 Task: Insert for split text to columns.
Action: Mouse moved to (187, 110)
Screenshot: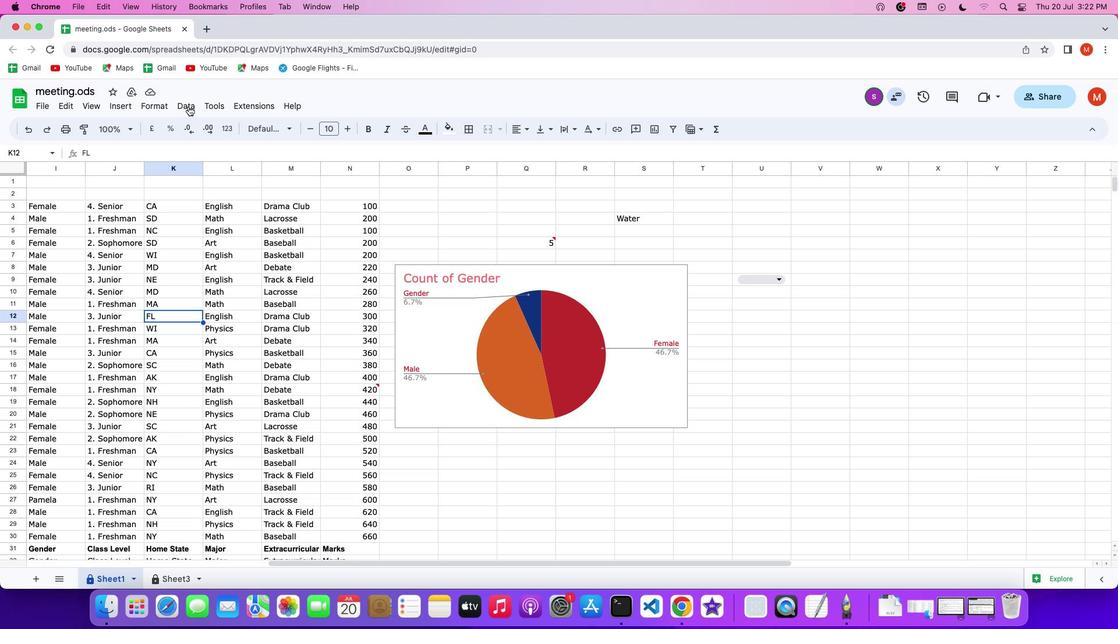 
Action: Mouse pressed left at (187, 110)
Screenshot: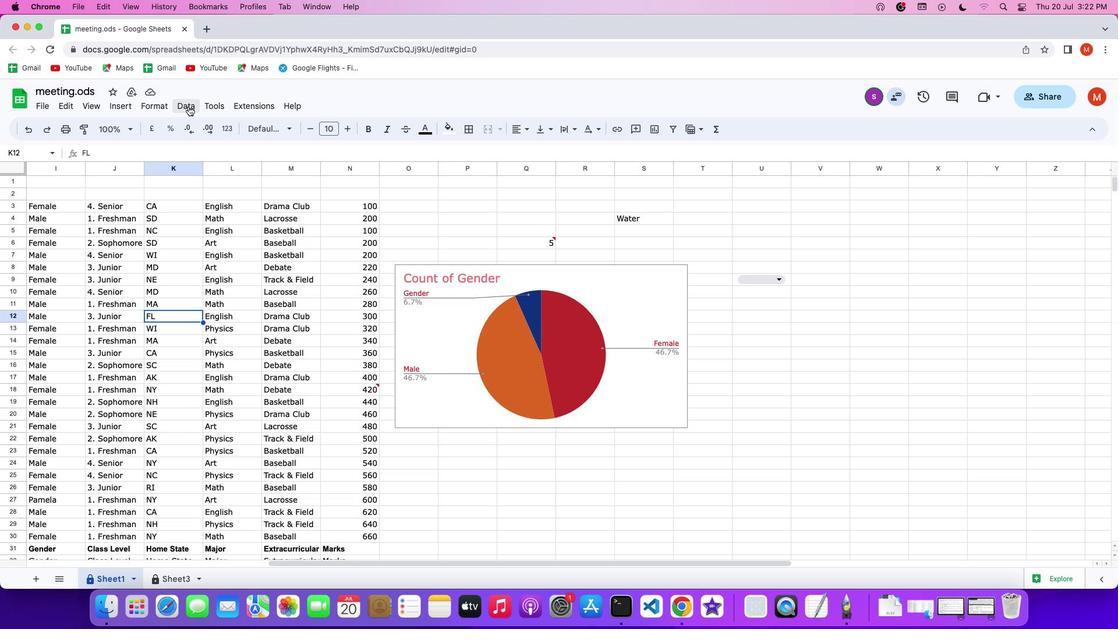 
Action: Mouse moved to (188, 106)
Screenshot: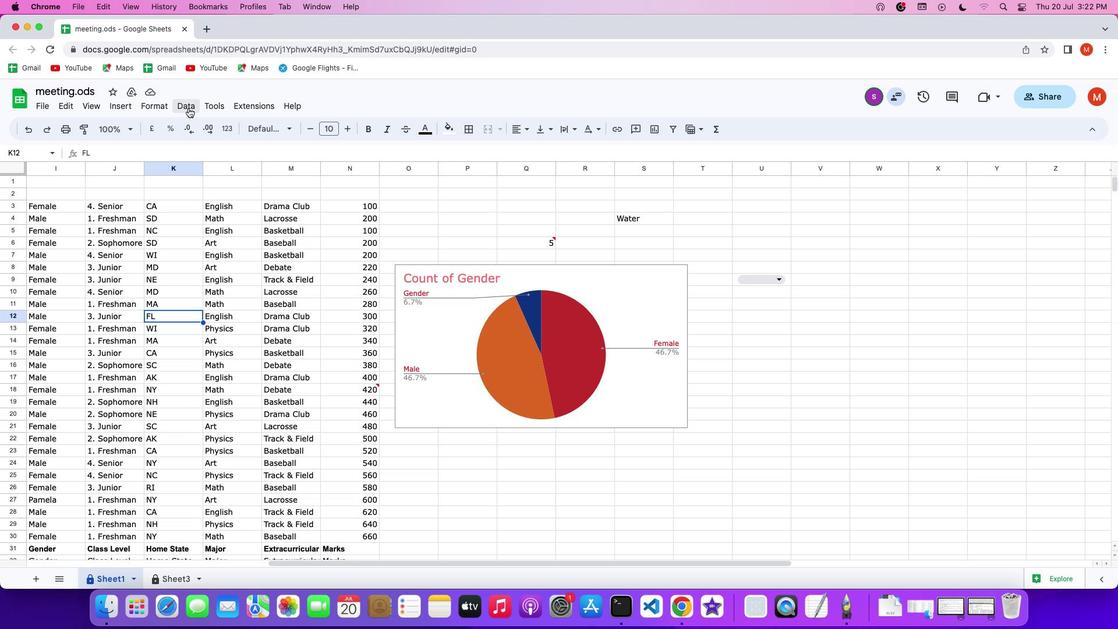 
Action: Mouse pressed left at (188, 106)
Screenshot: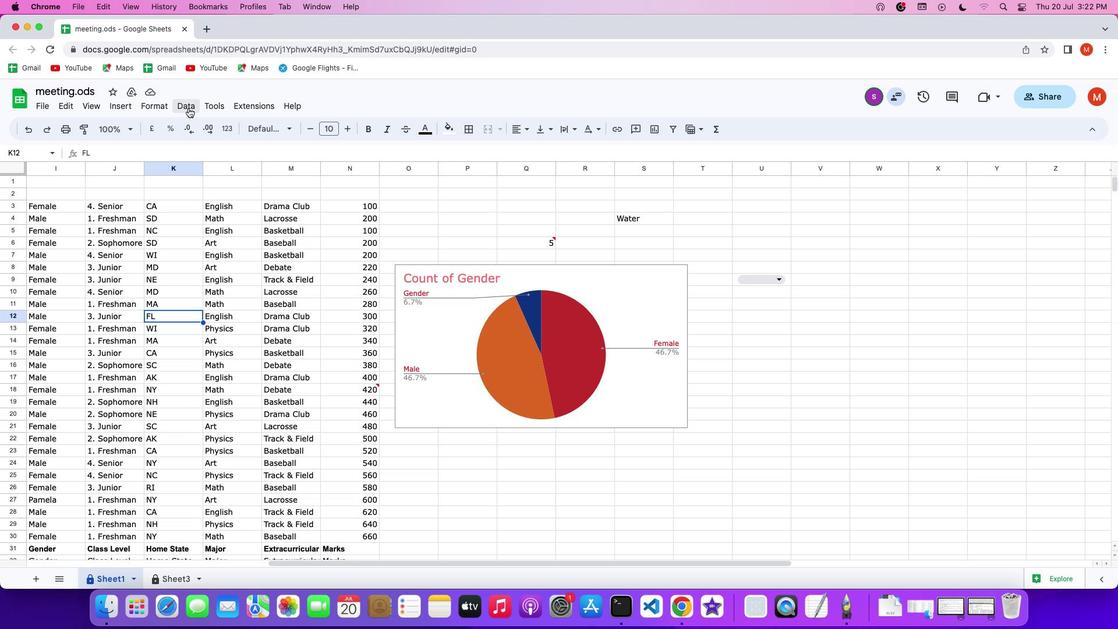 
Action: Mouse moved to (251, 375)
Screenshot: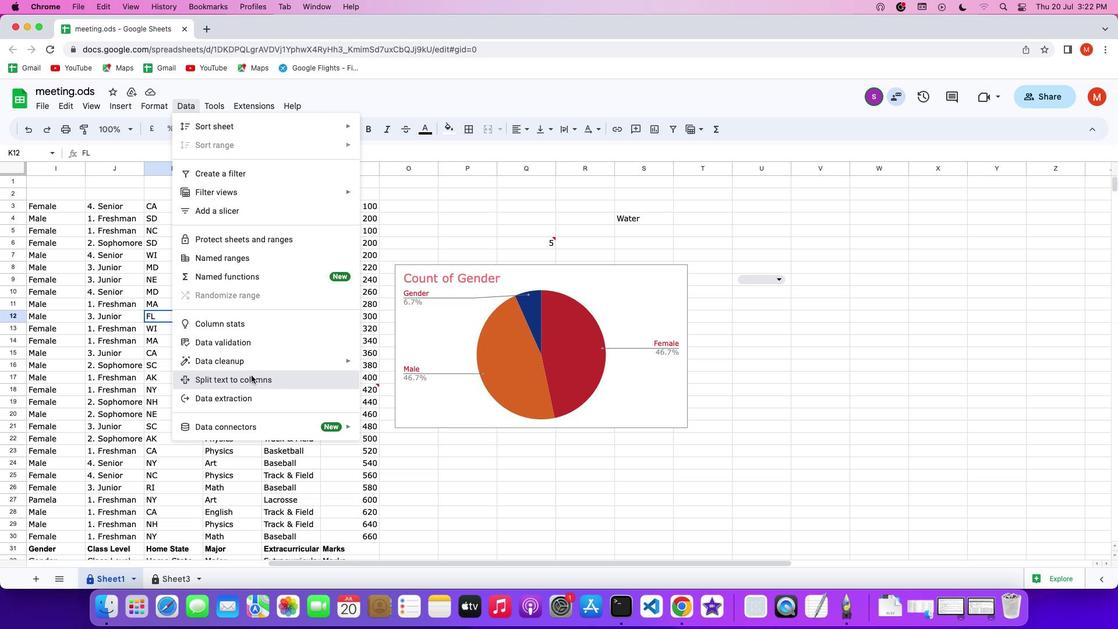 
Action: Mouse pressed left at (251, 375)
Screenshot: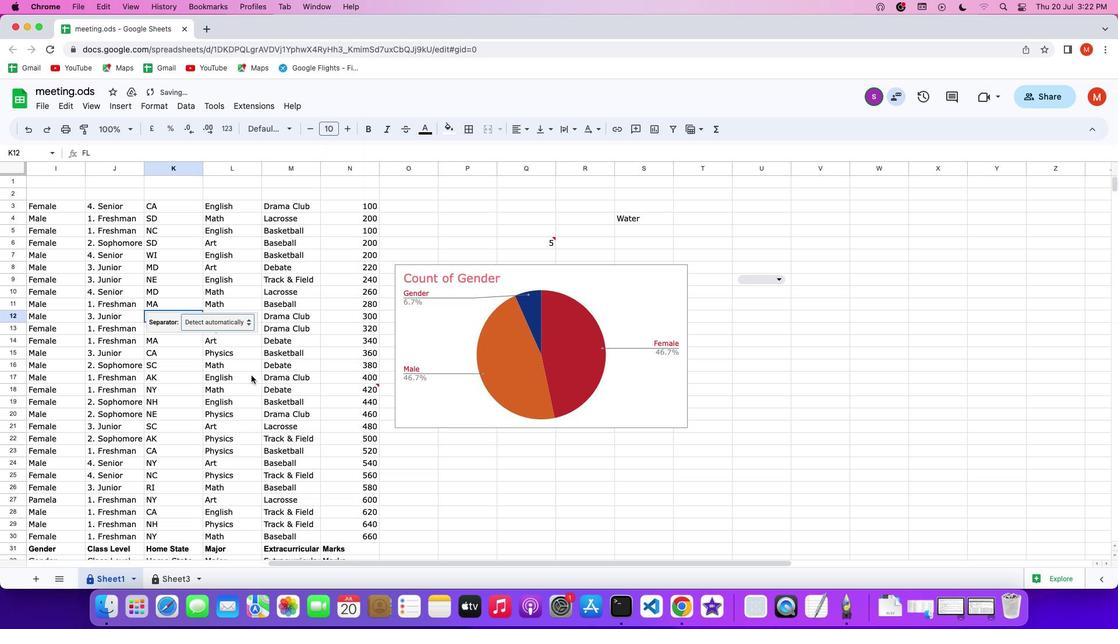 
Action: Mouse moved to (251, 374)
Screenshot: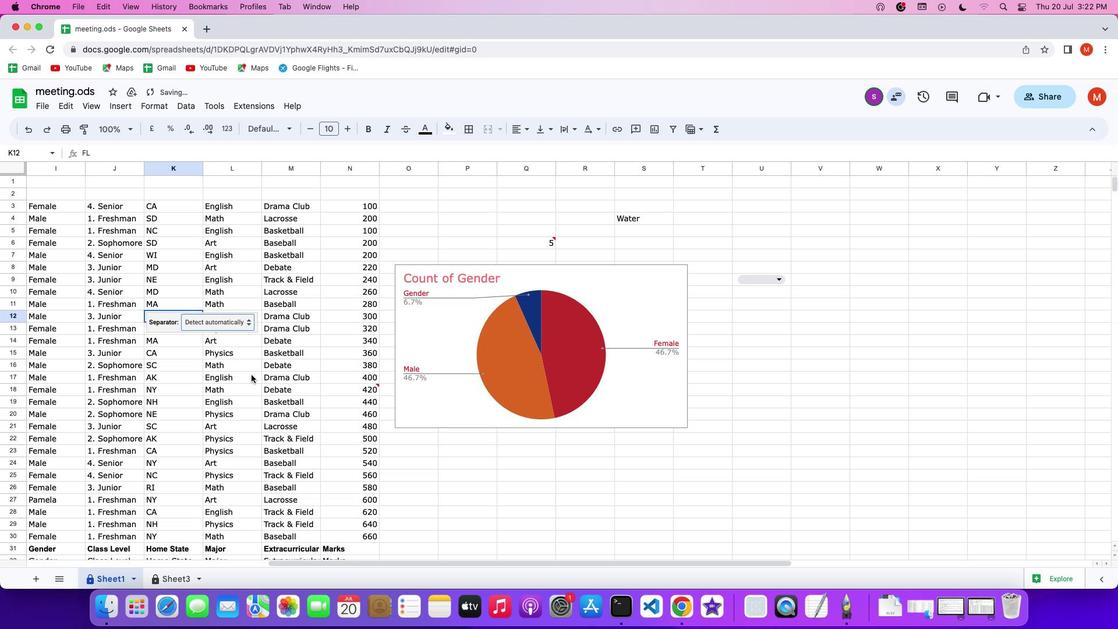 
